Task: Show the error and success of the identity provider event log
Action: Mouse moved to (199, 137)
Screenshot: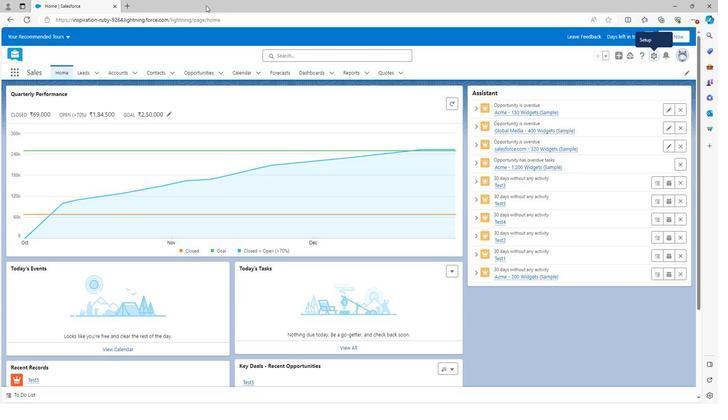 
Action: Mouse scrolled (199, 136) with delta (0, 0)
Screenshot: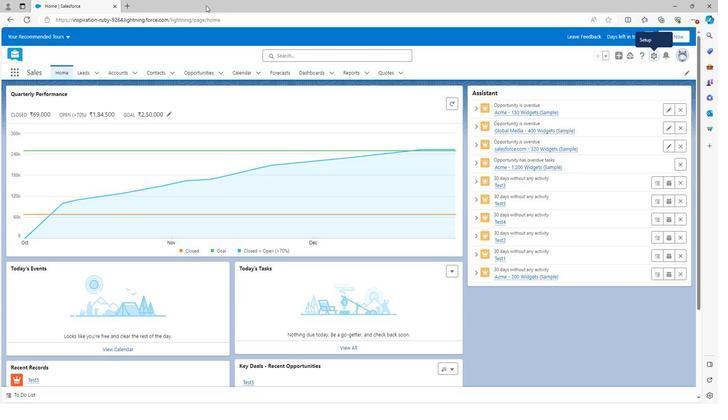 
Action: Mouse scrolled (199, 136) with delta (0, 0)
Screenshot: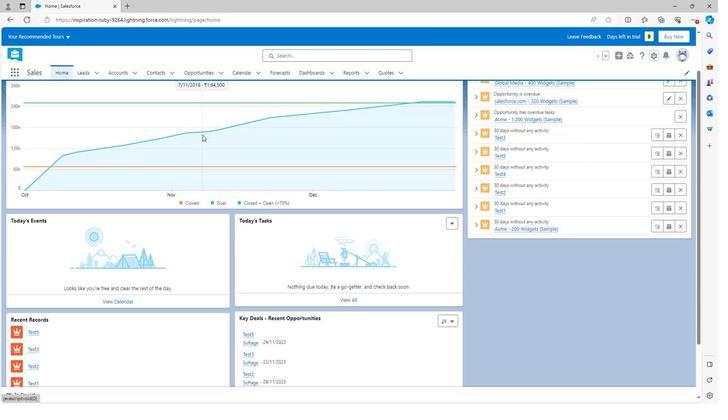 
Action: Mouse scrolled (199, 136) with delta (0, 0)
Screenshot: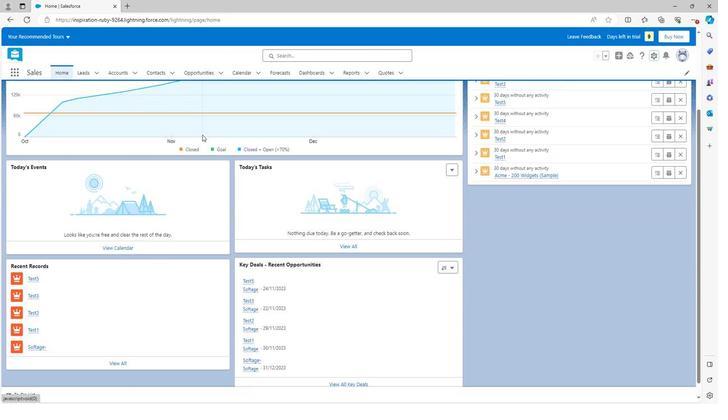 
Action: Mouse scrolled (199, 136) with delta (0, 0)
Screenshot: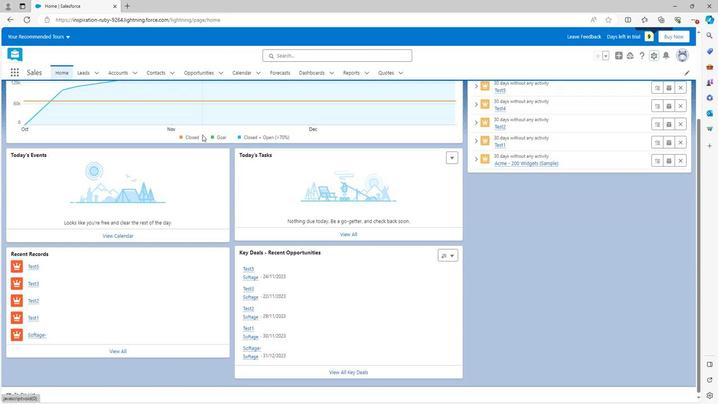 
Action: Mouse scrolled (199, 137) with delta (0, 0)
Screenshot: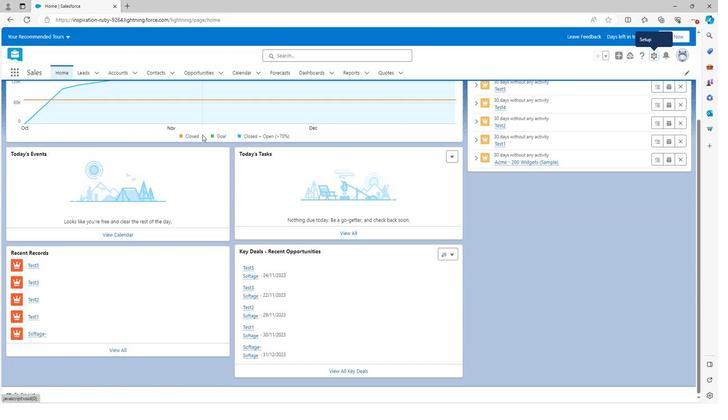 
Action: Mouse scrolled (199, 137) with delta (0, 0)
Screenshot: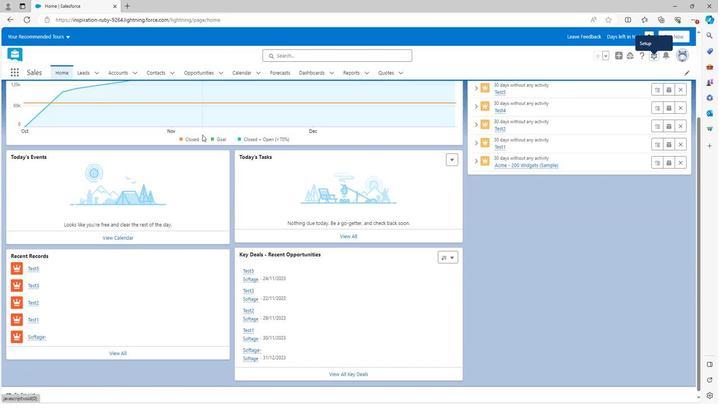 
Action: Mouse scrolled (199, 137) with delta (0, 0)
Screenshot: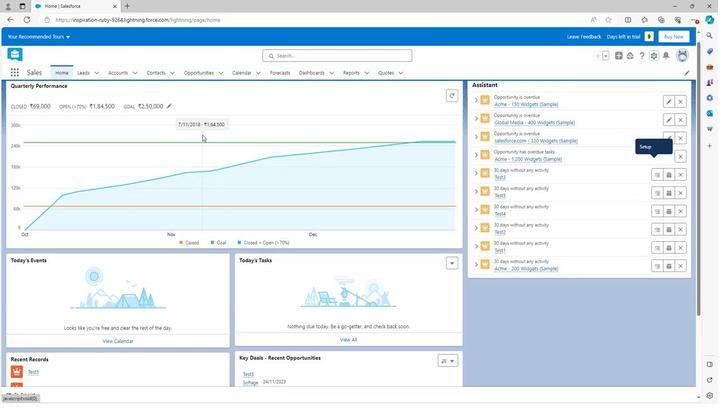 
Action: Mouse scrolled (199, 137) with delta (0, 0)
Screenshot: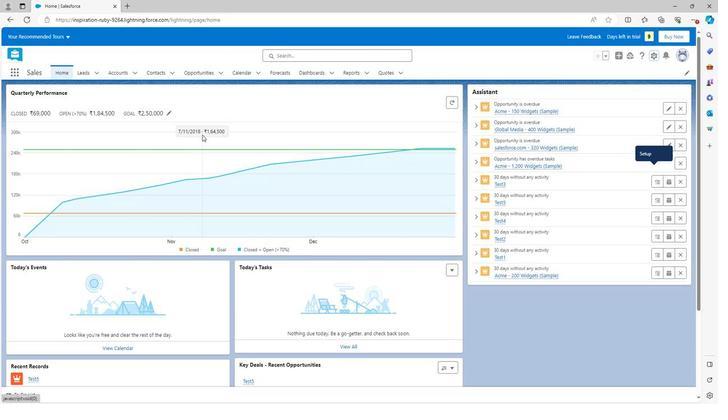 
Action: Mouse moved to (645, 57)
Screenshot: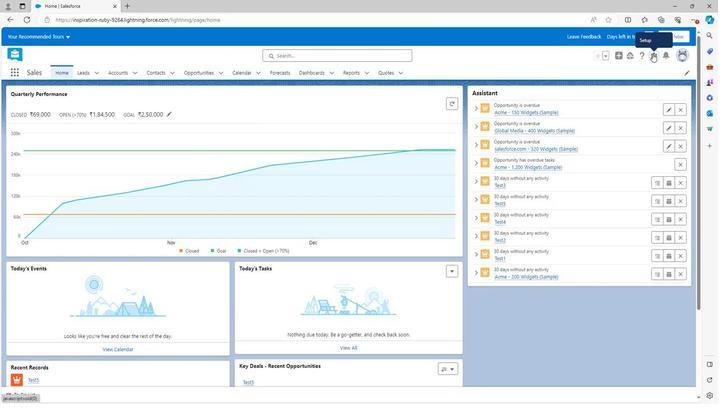 
Action: Mouse pressed left at (645, 57)
Screenshot: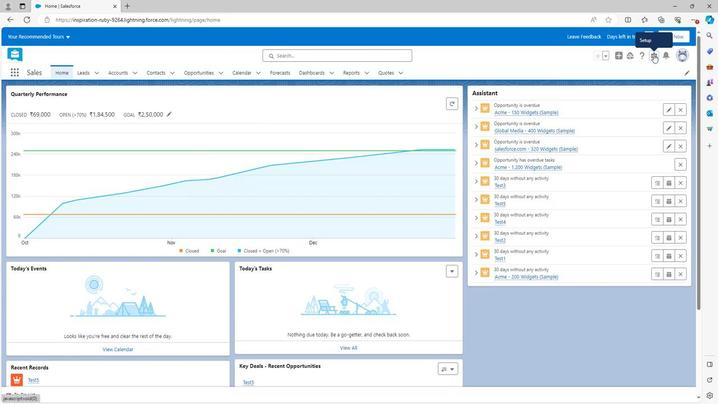 
Action: Mouse moved to (599, 83)
Screenshot: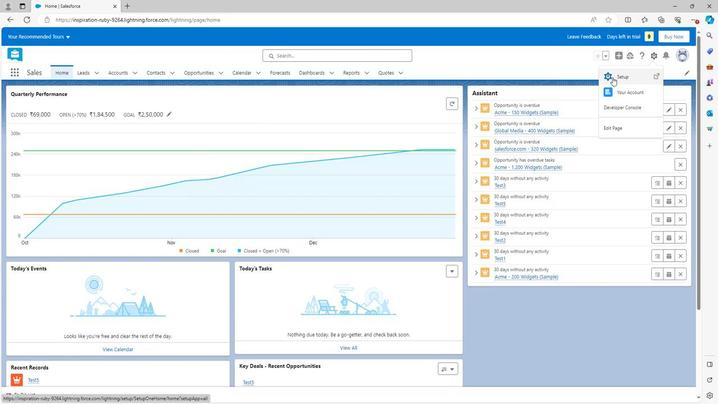 
Action: Mouse pressed left at (599, 83)
Screenshot: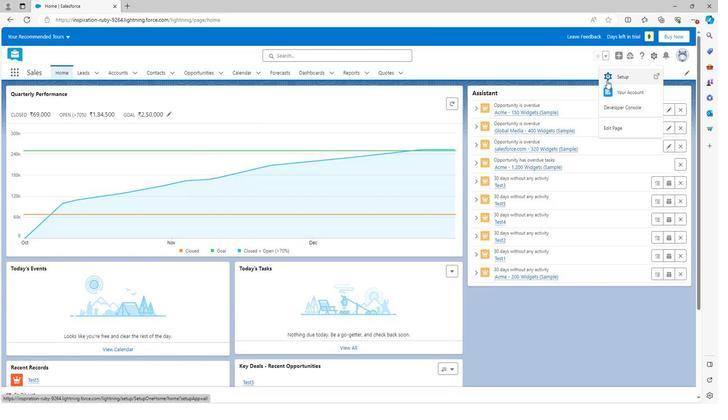 
Action: Mouse moved to (7, 335)
Screenshot: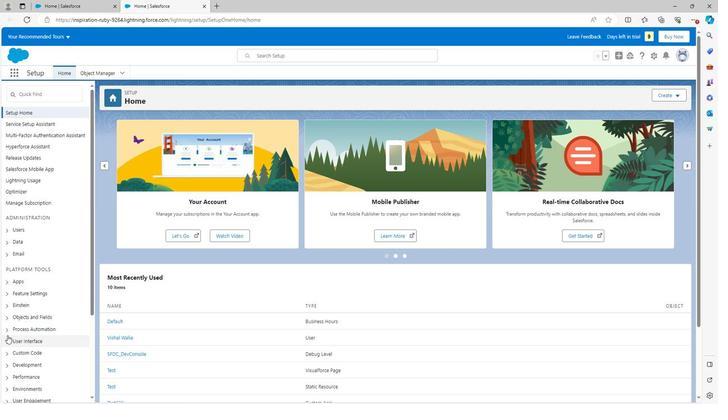 
Action: Mouse scrolled (7, 334) with delta (0, 0)
Screenshot: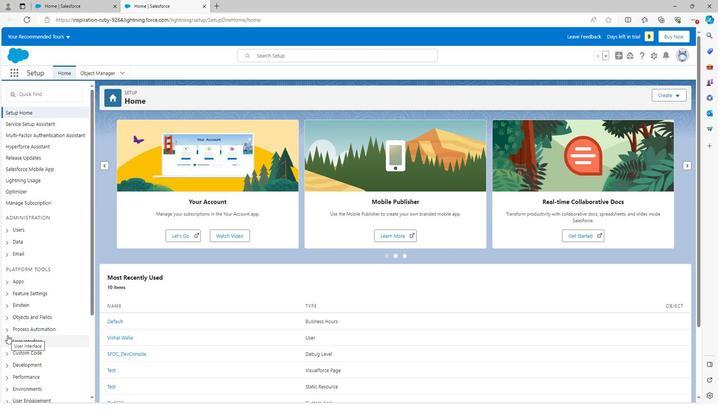 
Action: Mouse moved to (6, 335)
Screenshot: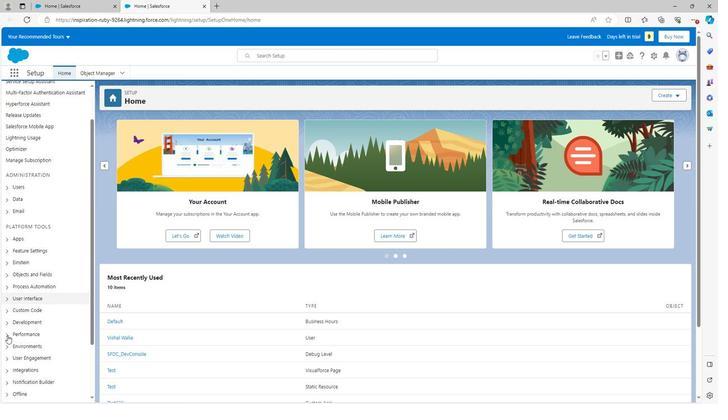 
Action: Mouse scrolled (6, 334) with delta (0, 0)
Screenshot: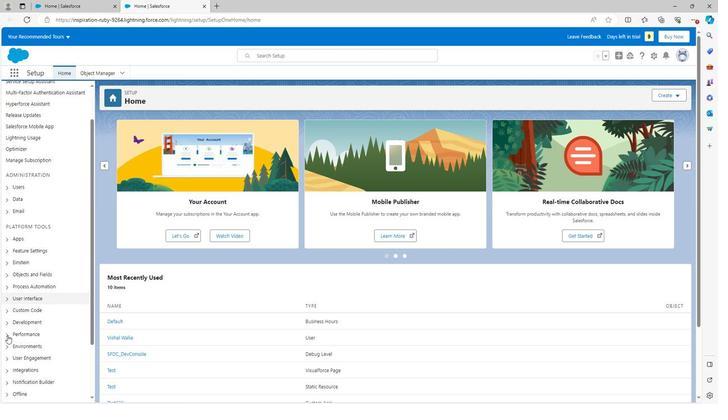 
Action: Mouse scrolled (6, 334) with delta (0, 0)
Screenshot: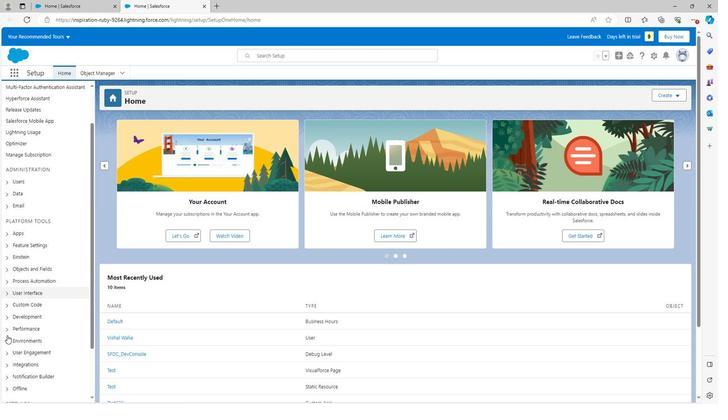 
Action: Mouse scrolled (6, 334) with delta (0, 0)
Screenshot: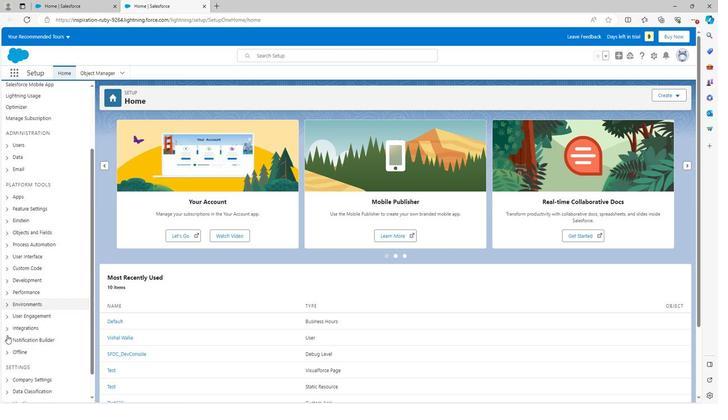 
Action: Mouse scrolled (6, 334) with delta (0, 0)
Screenshot: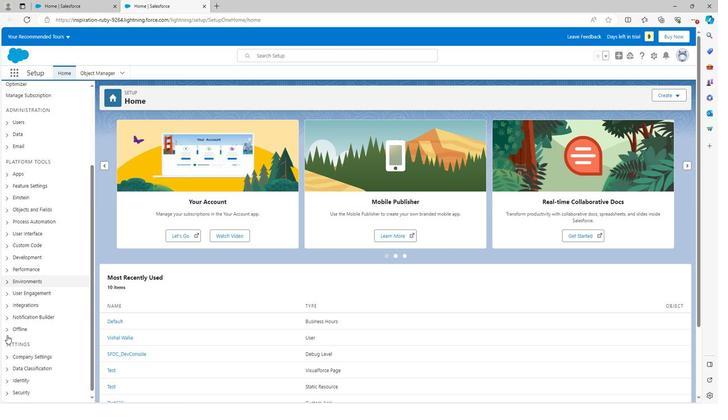 
Action: Mouse moved to (4, 375)
Screenshot: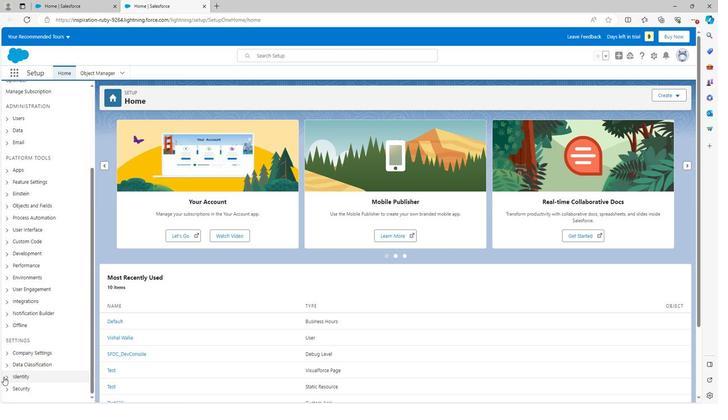 
Action: Mouse pressed left at (4, 375)
Screenshot: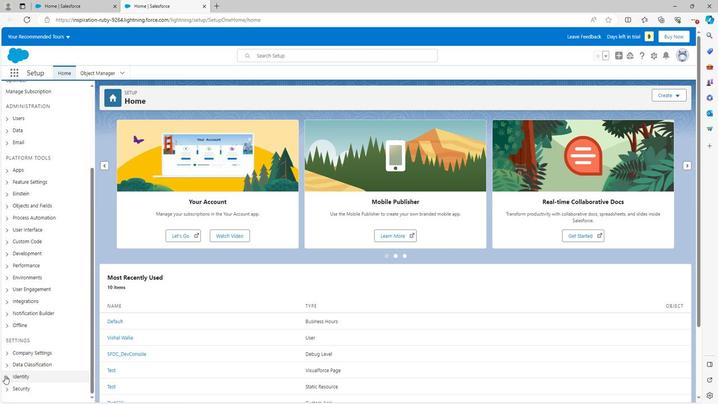 
Action: Mouse moved to (5, 375)
Screenshot: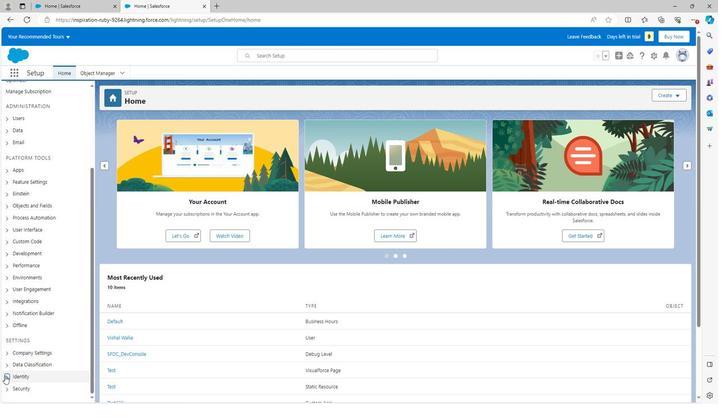 
Action: Mouse scrolled (5, 375) with delta (0, 0)
Screenshot: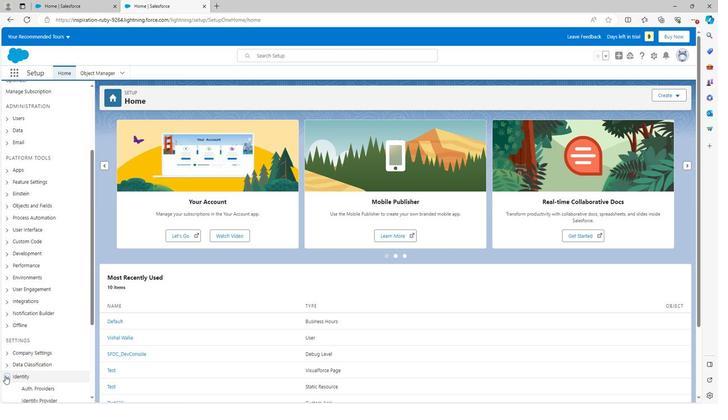 
Action: Mouse scrolled (5, 375) with delta (0, 0)
Screenshot: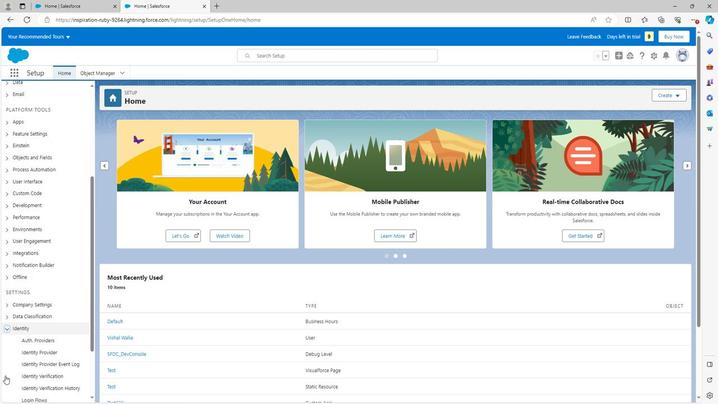 
Action: Mouse scrolled (5, 375) with delta (0, 0)
Screenshot: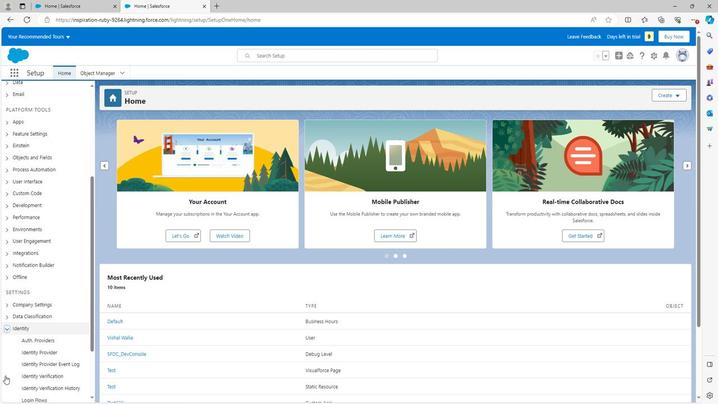 
Action: Mouse moved to (42, 287)
Screenshot: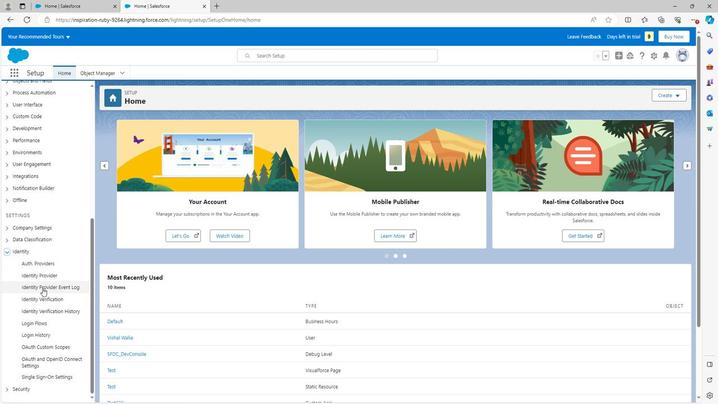 
Action: Mouse pressed left at (42, 287)
Screenshot: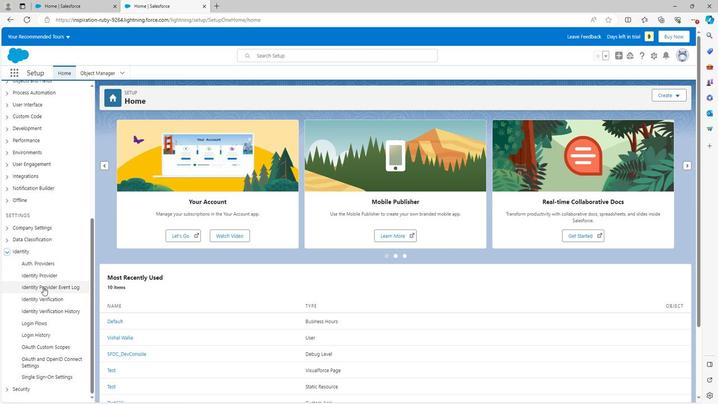 
Action: Mouse moved to (161, 154)
Screenshot: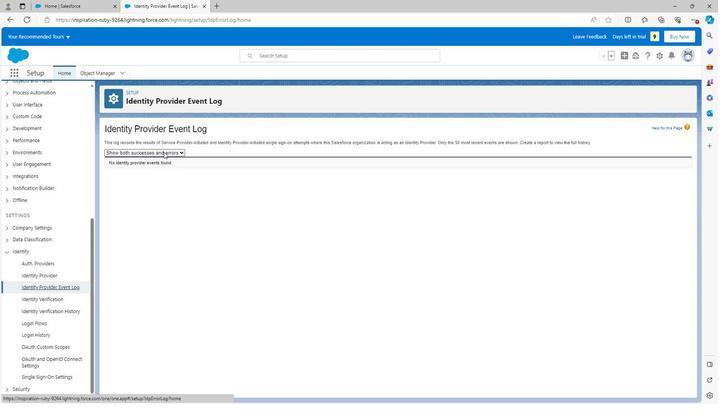 
Action: Mouse pressed left at (161, 154)
Screenshot: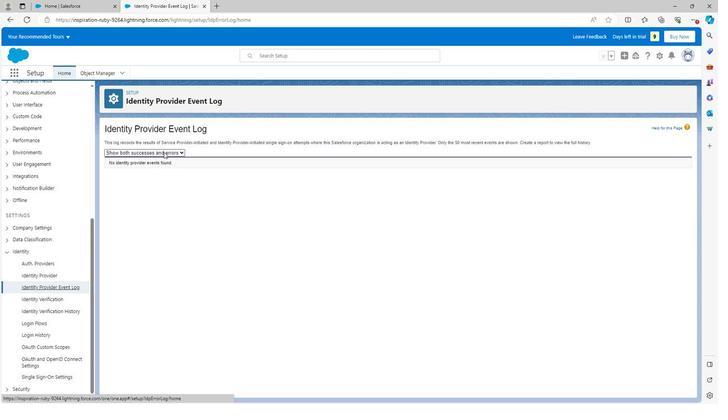 
Action: Mouse moved to (134, 168)
Screenshot: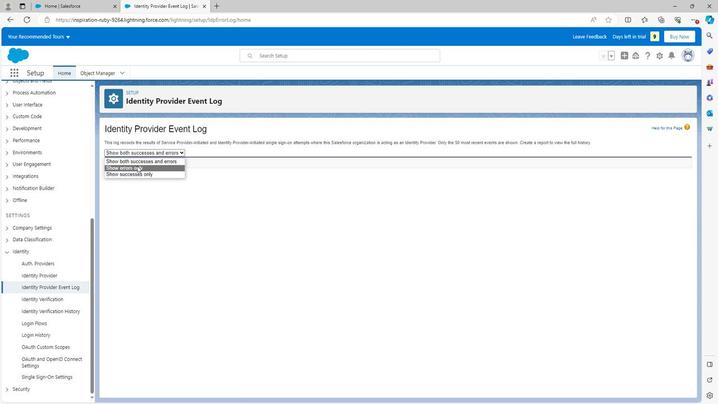 
Action: Mouse pressed left at (134, 168)
Screenshot: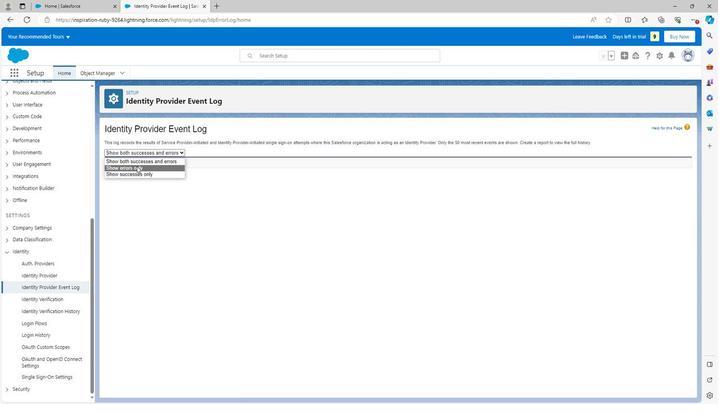 
Action: Mouse moved to (140, 154)
Screenshot: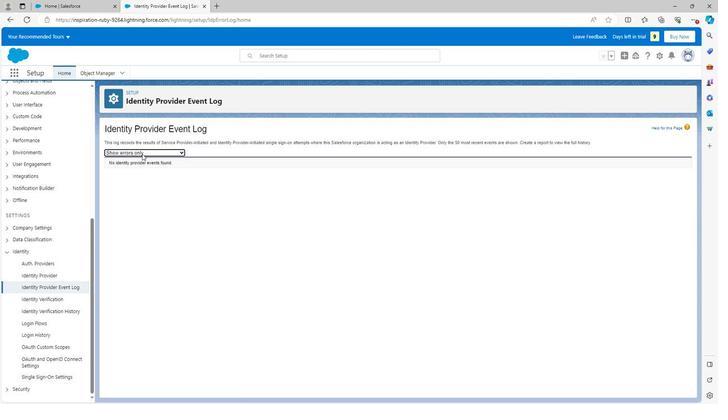 
Action: Mouse pressed left at (140, 154)
Screenshot: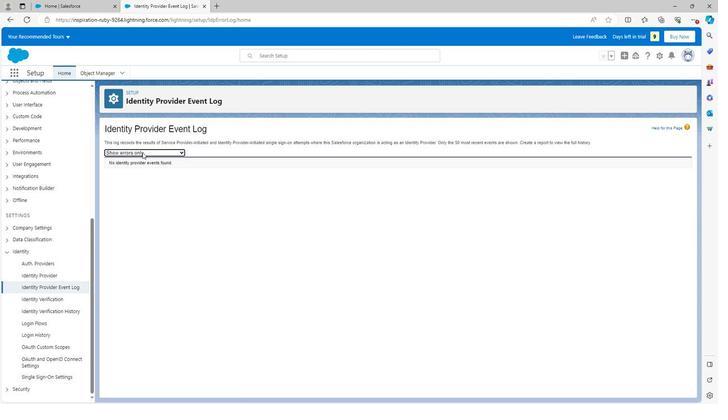 
Action: Mouse moved to (134, 173)
Screenshot: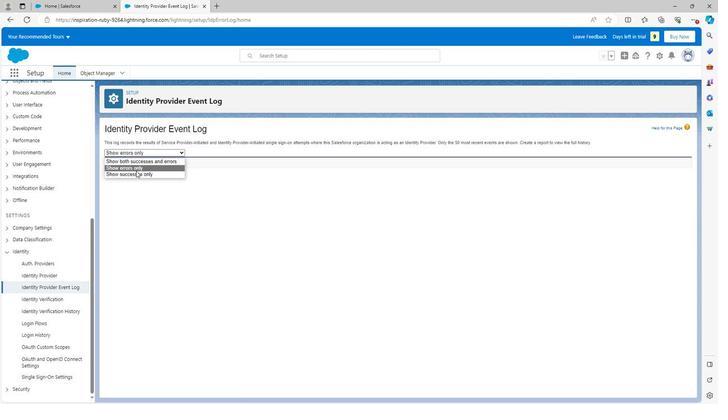 
Action: Mouse pressed left at (134, 173)
Screenshot: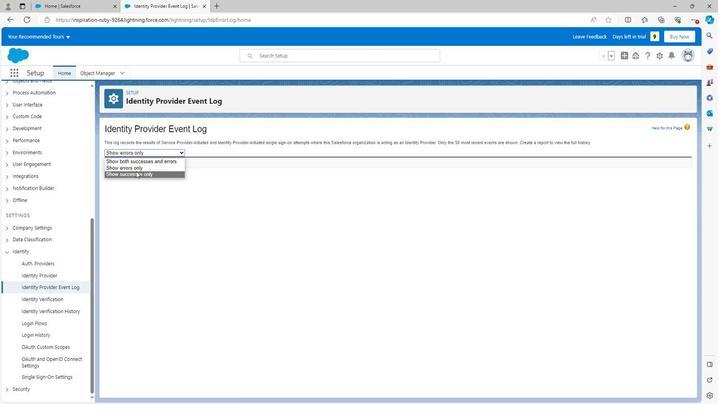 
Action: Mouse moved to (140, 156)
Screenshot: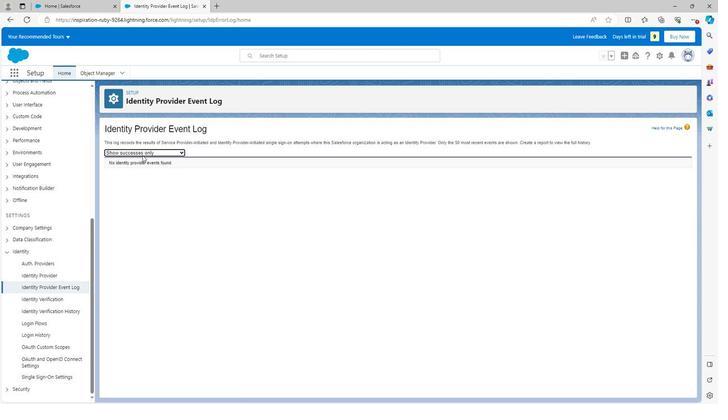 
Action: Mouse pressed left at (140, 156)
Screenshot: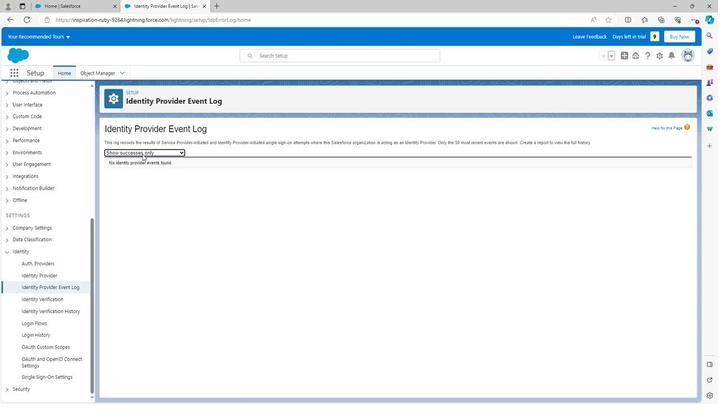 
Action: Mouse moved to (136, 165)
Screenshot: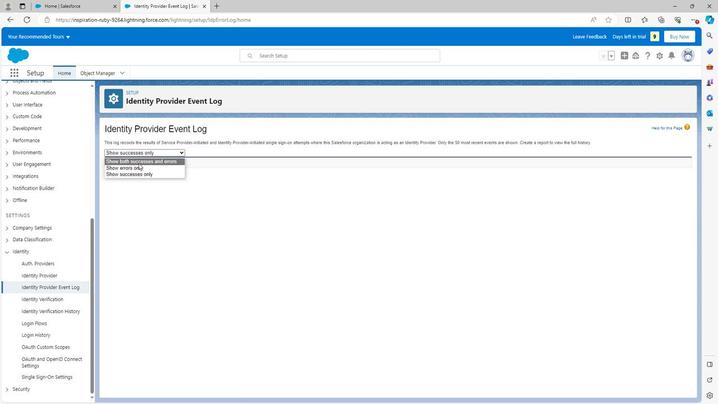
Action: Mouse pressed left at (136, 165)
Screenshot: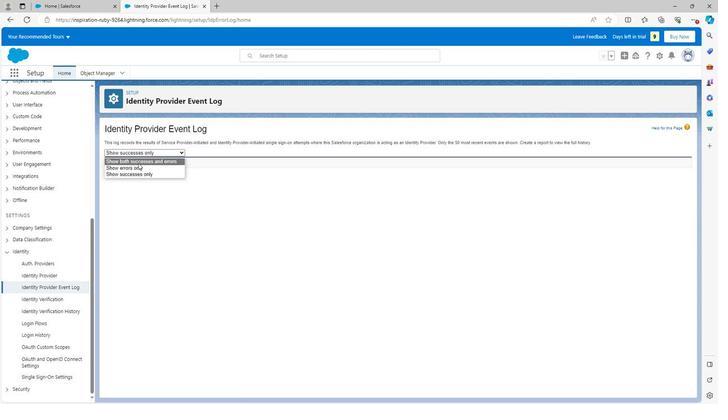 
Action: Mouse moved to (136, 164)
Screenshot: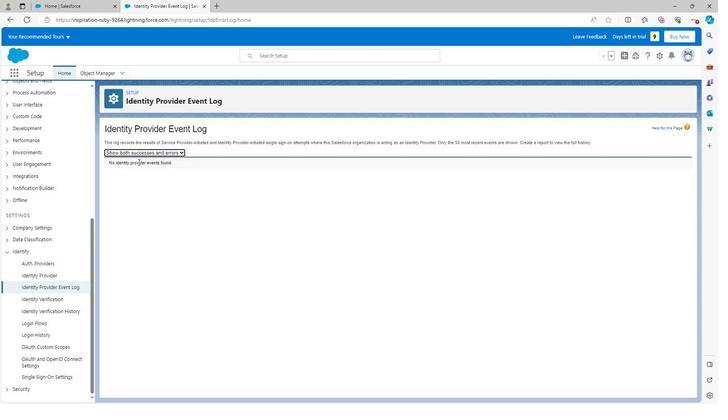 
